 Task: Create Issue Issue0023 in Backlog  in Scrum Project Project0005 in Jira
Action: Mouse moved to (419, 469)
Screenshot: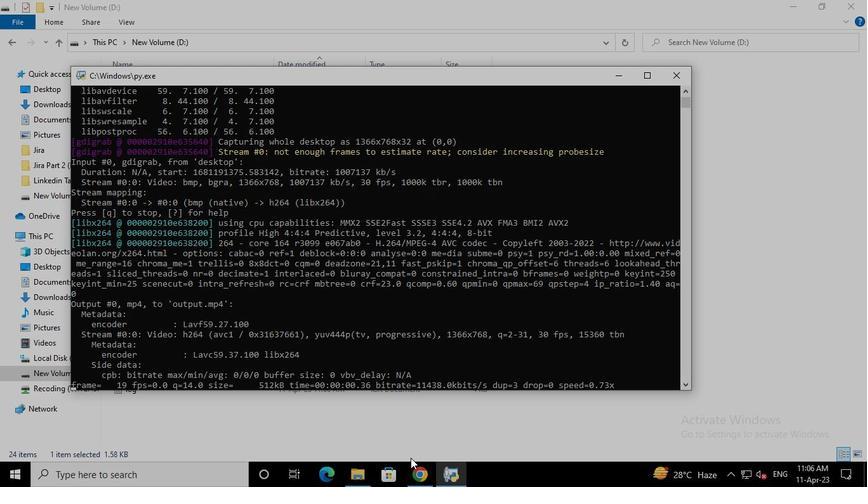 
Action: Mouse pressed left at (419, 469)
Screenshot: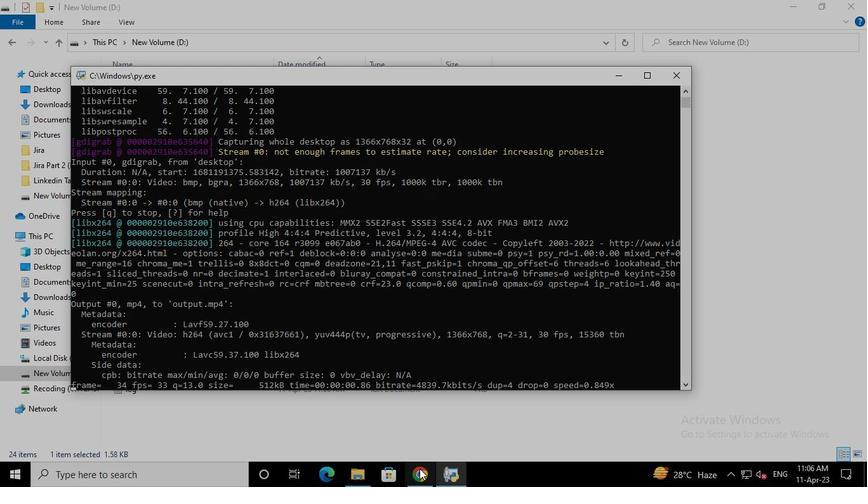 
Action: Mouse moved to (92, 197)
Screenshot: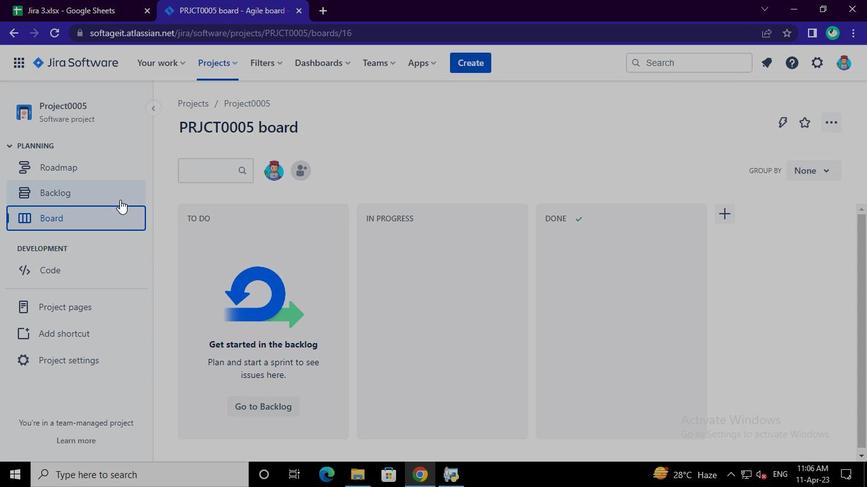 
Action: Mouse pressed left at (92, 197)
Screenshot: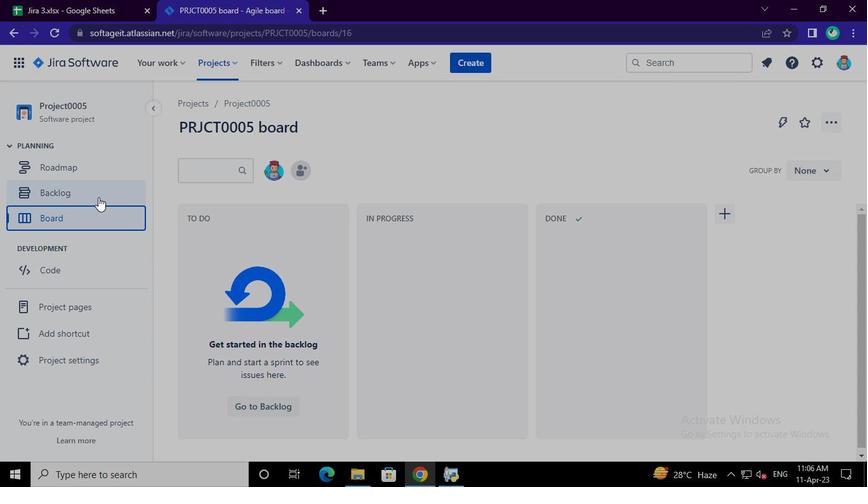 
Action: Mouse moved to (243, 413)
Screenshot: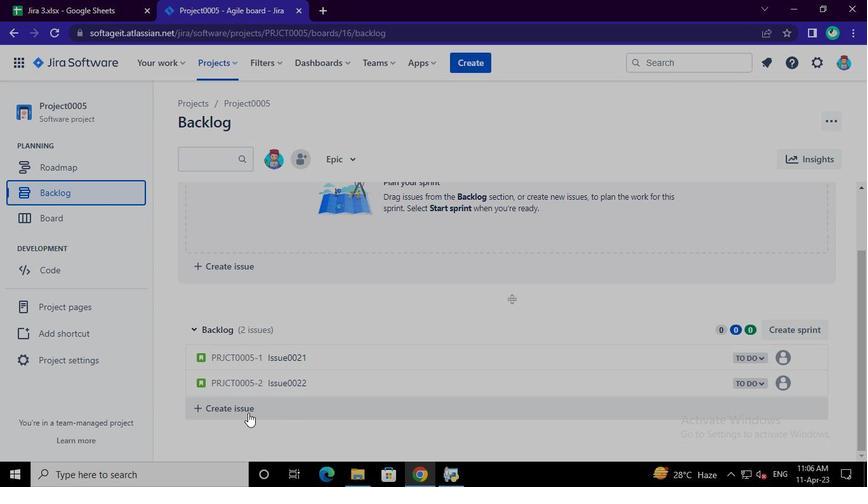 
Action: Mouse pressed left at (243, 413)
Screenshot: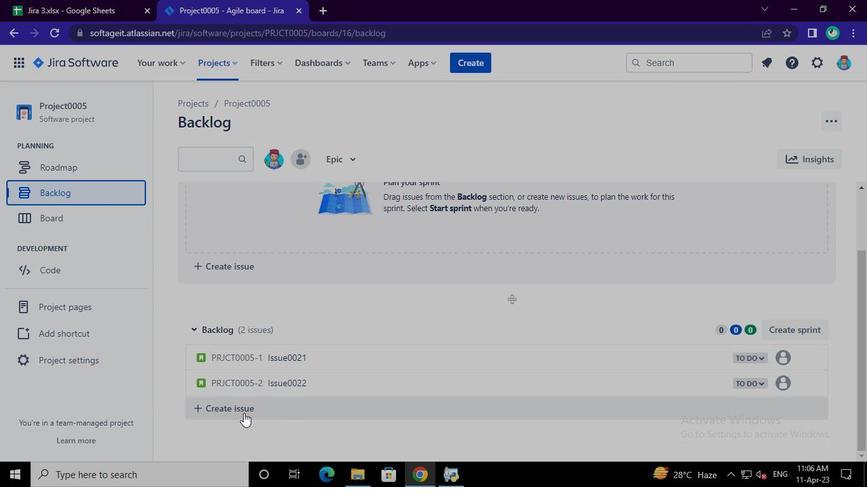 
Action: Mouse pressed left at (243, 413)
Screenshot: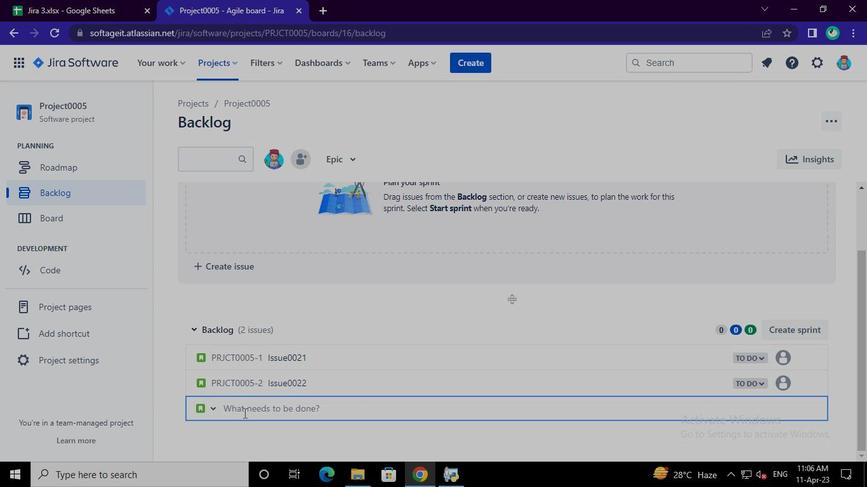 
Action: Keyboard Key.shift
Screenshot: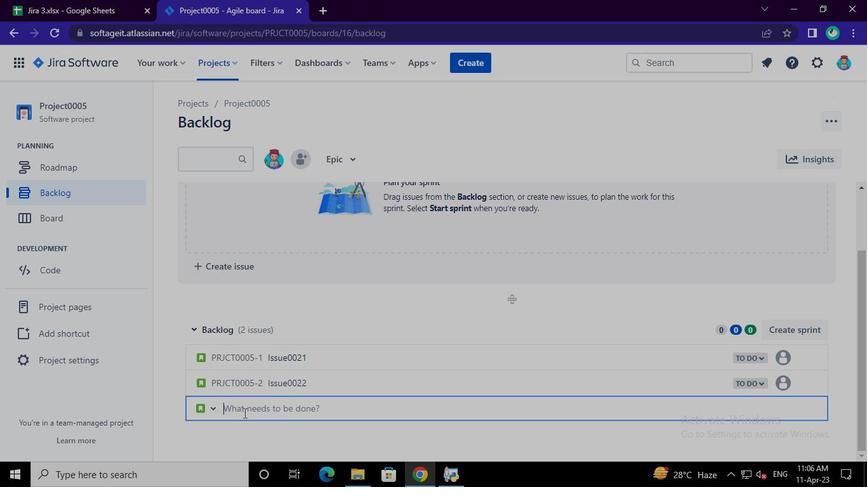 
Action: Keyboard I
Screenshot: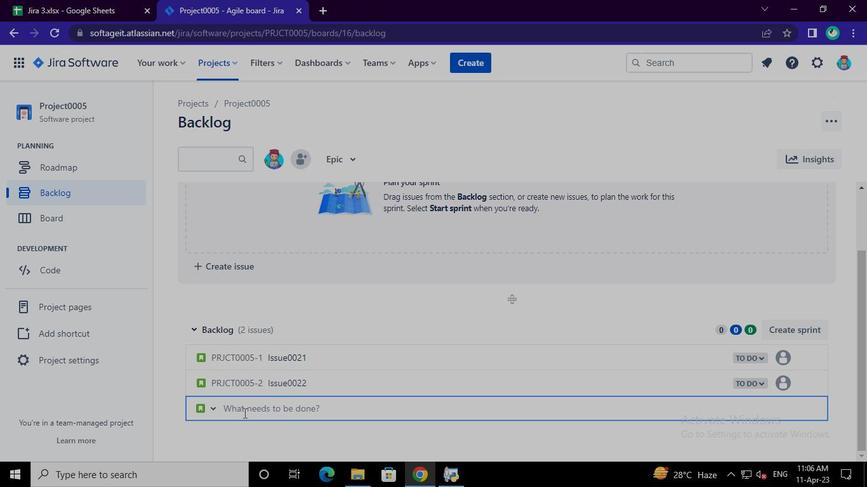 
Action: Keyboard s
Screenshot: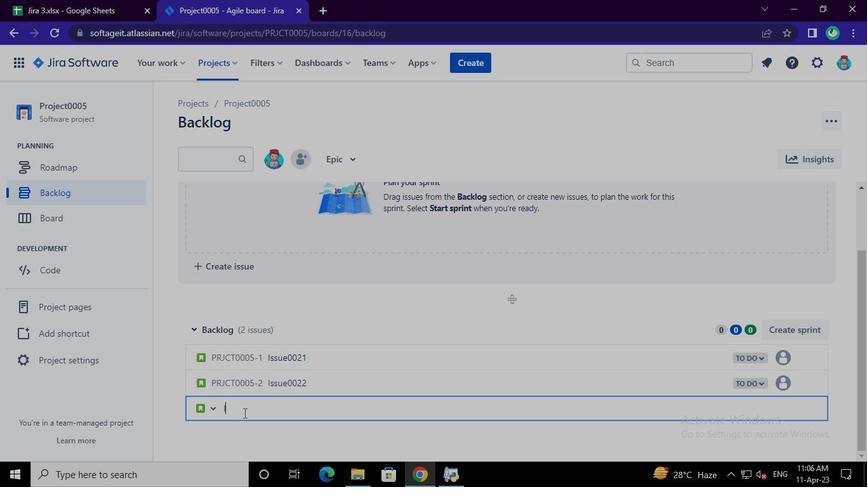 
Action: Keyboard s
Screenshot: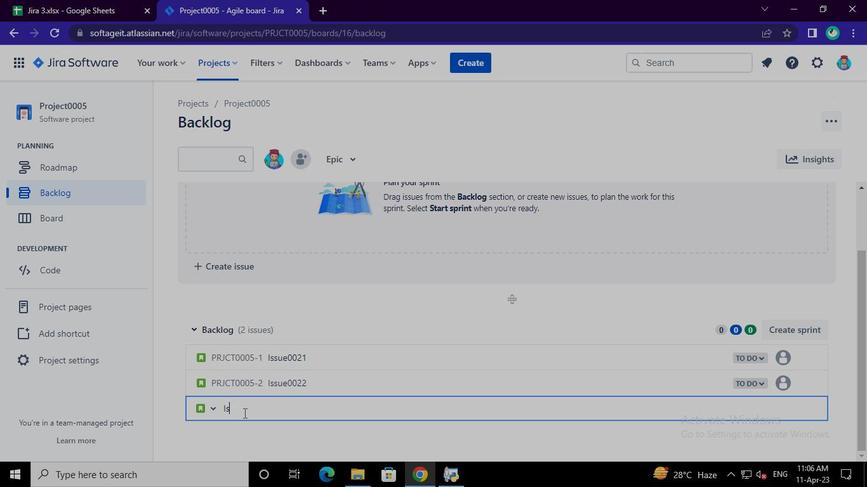 
Action: Keyboard u
Screenshot: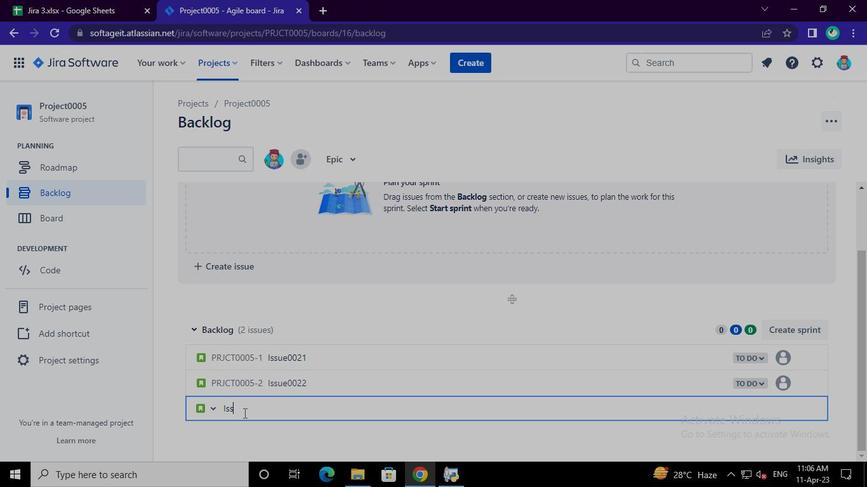 
Action: Keyboard e
Screenshot: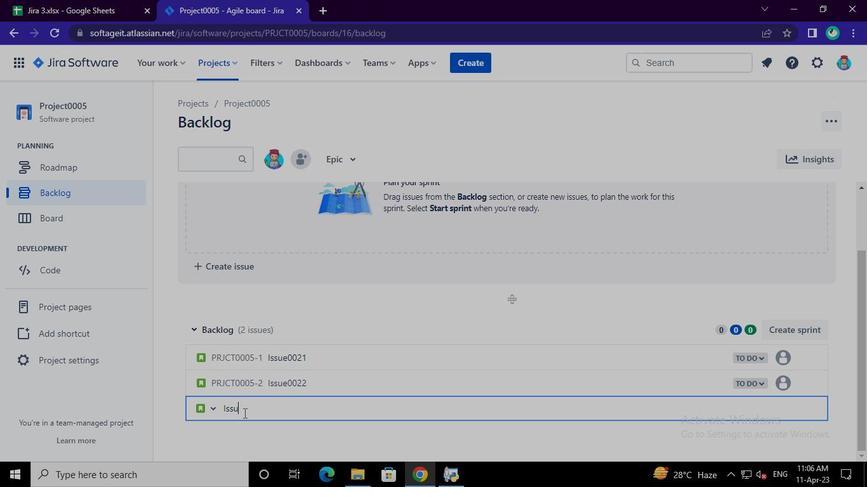 
Action: Keyboard <96>
Screenshot: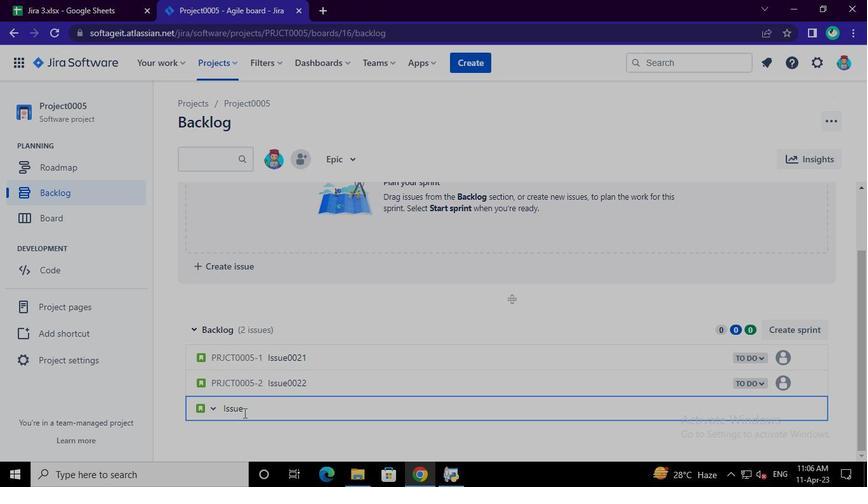 
Action: Keyboard <96>
Screenshot: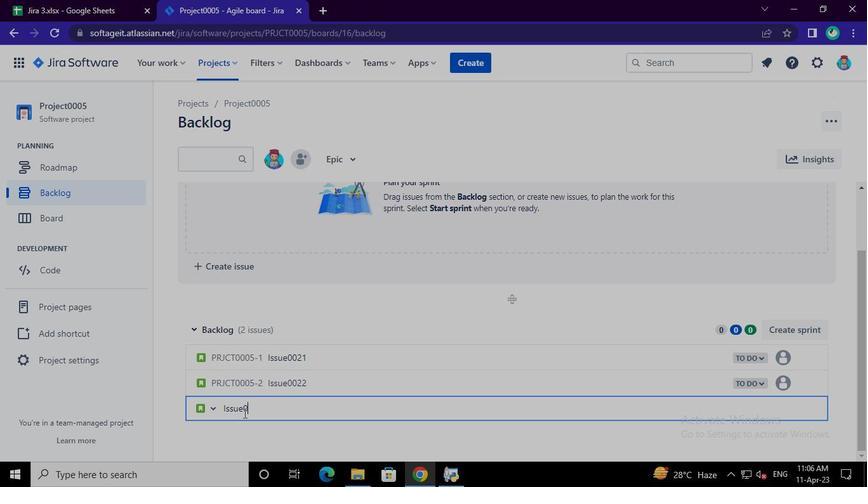 
Action: Keyboard <98>
Screenshot: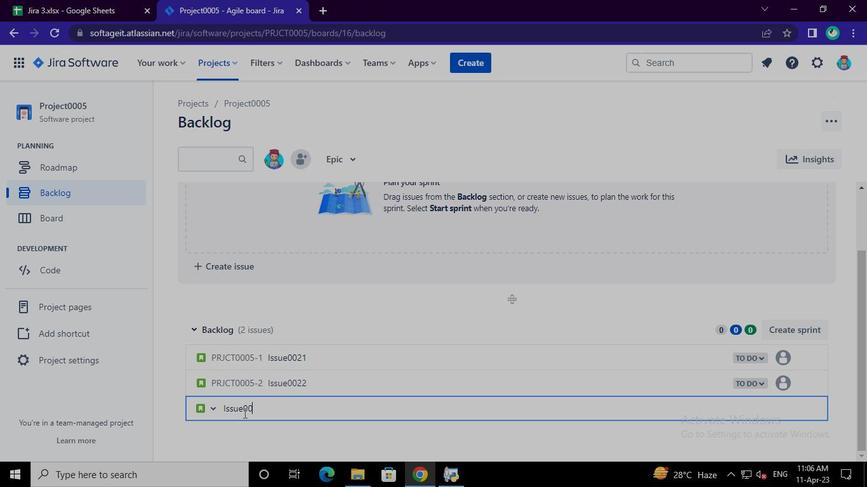 
Action: Keyboard <99>
Screenshot: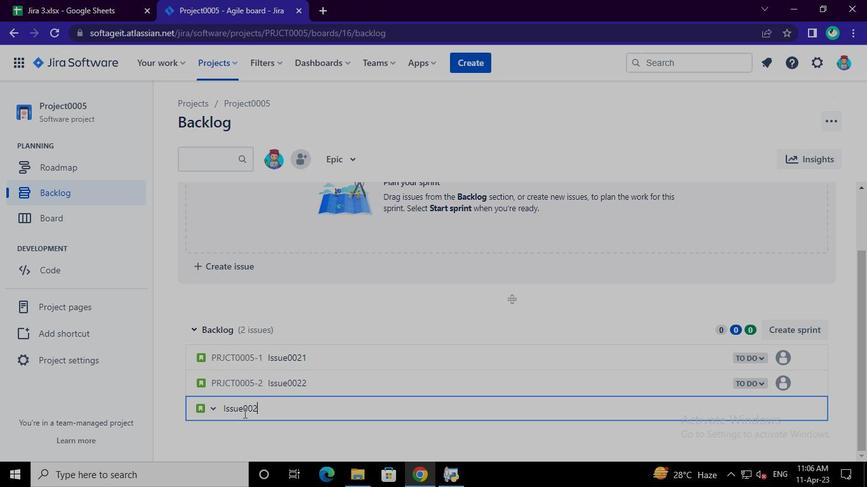 
Action: Keyboard Key.enter
Screenshot: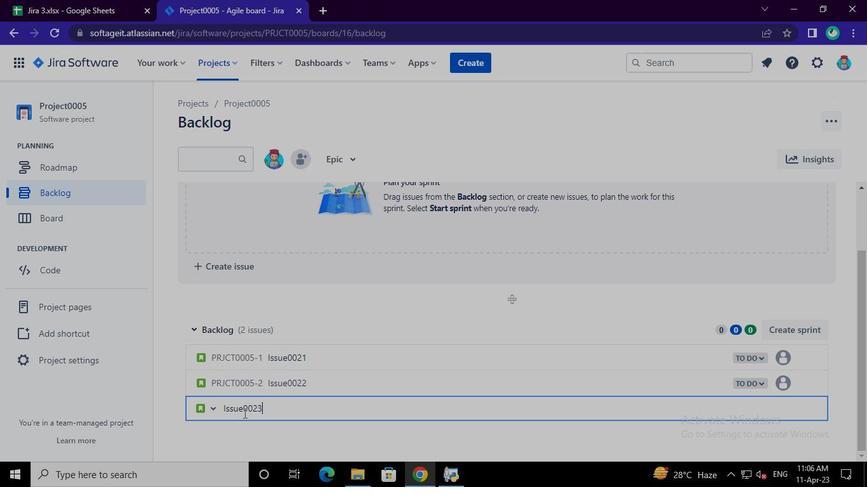 
Action: Mouse moved to (458, 471)
Screenshot: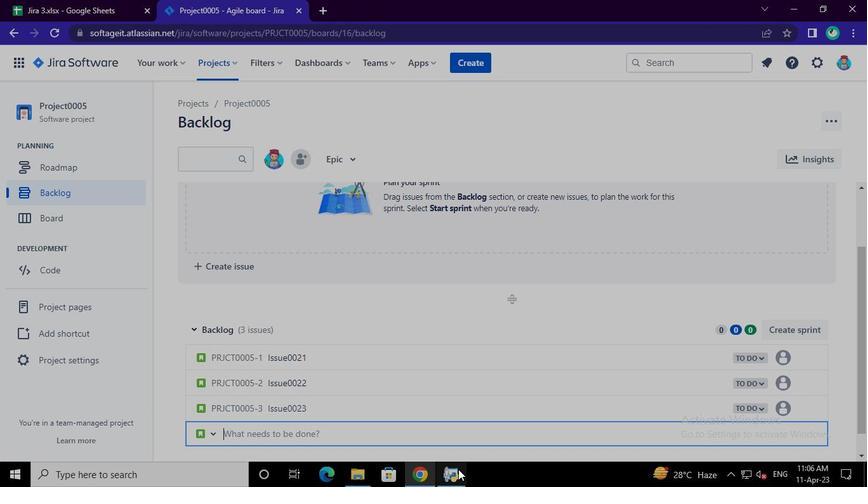
Action: Mouse pressed left at (458, 471)
Screenshot: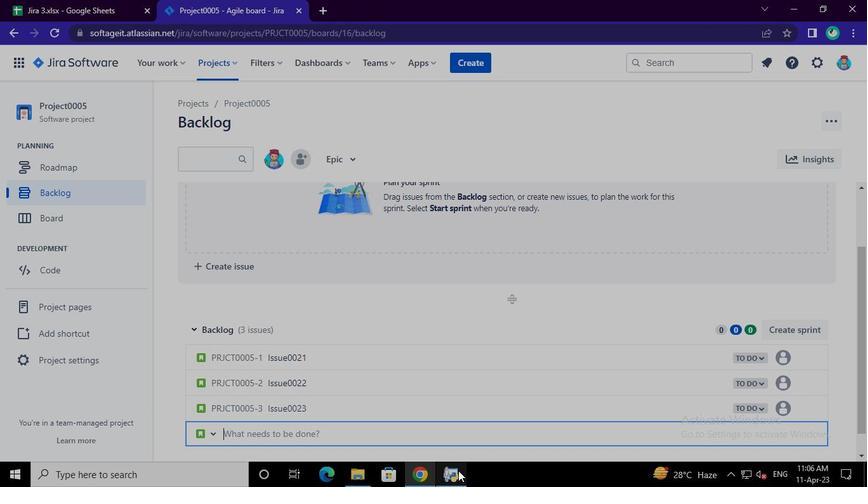 
Action: Mouse moved to (678, 78)
Screenshot: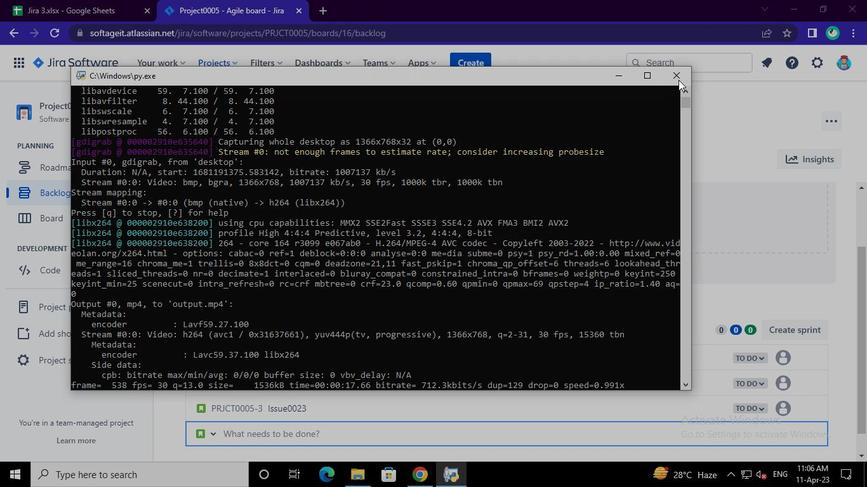 
Action: Mouse pressed left at (678, 78)
Screenshot: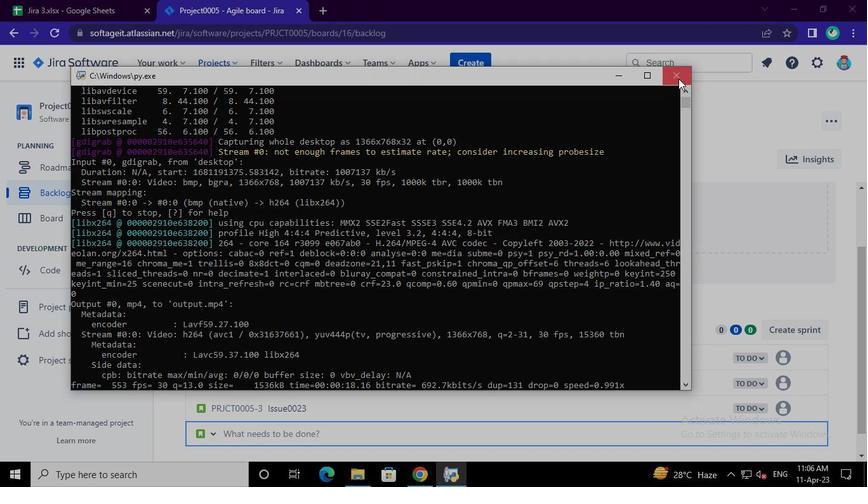 
